 Task: Use the formula "ASIN" in spreadsheet "Project portfolio".
Action: Mouse moved to (113, 94)
Screenshot: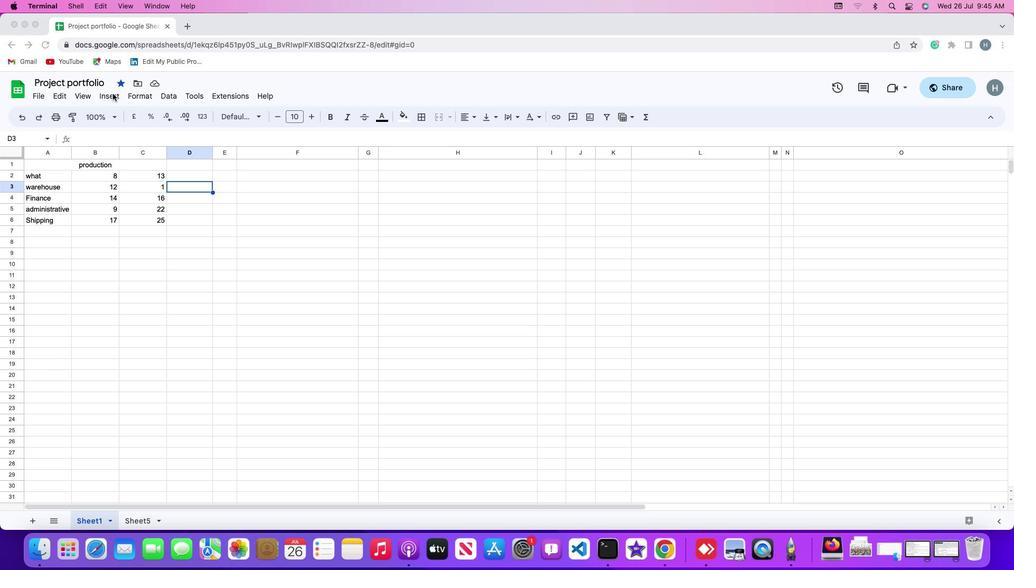 
Action: Mouse pressed left at (113, 94)
Screenshot: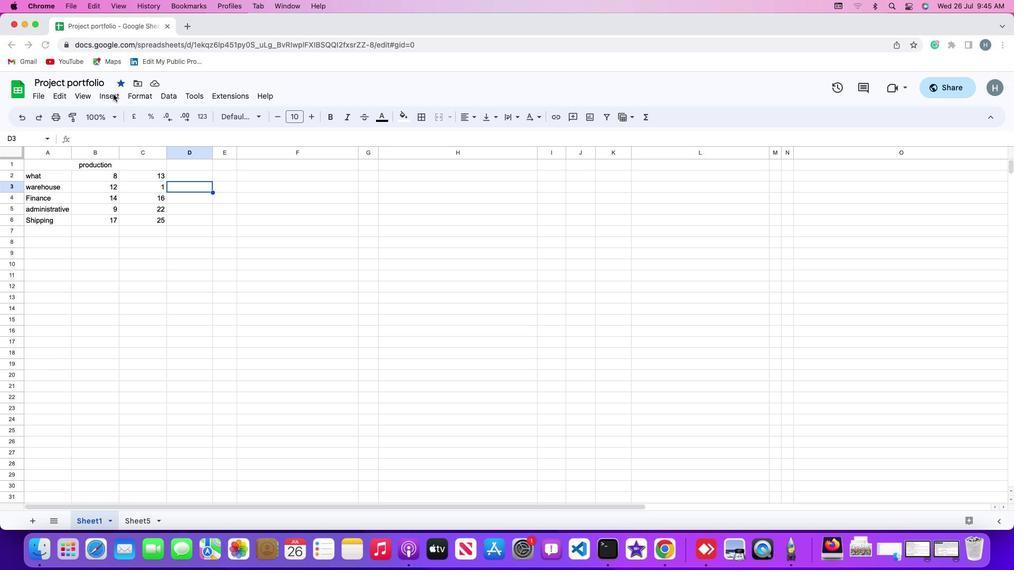 
Action: Mouse moved to (114, 93)
Screenshot: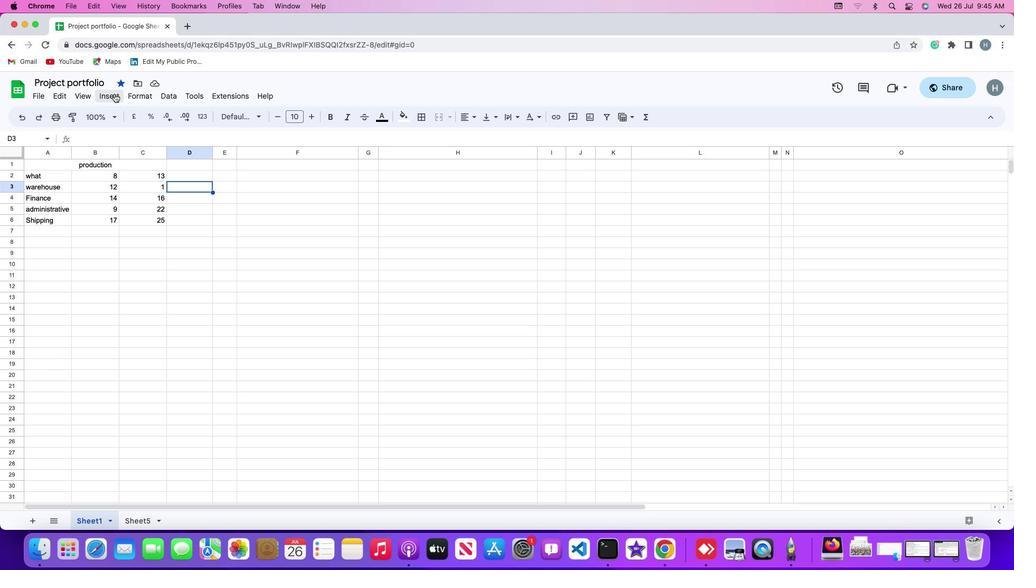 
Action: Mouse pressed left at (114, 93)
Screenshot: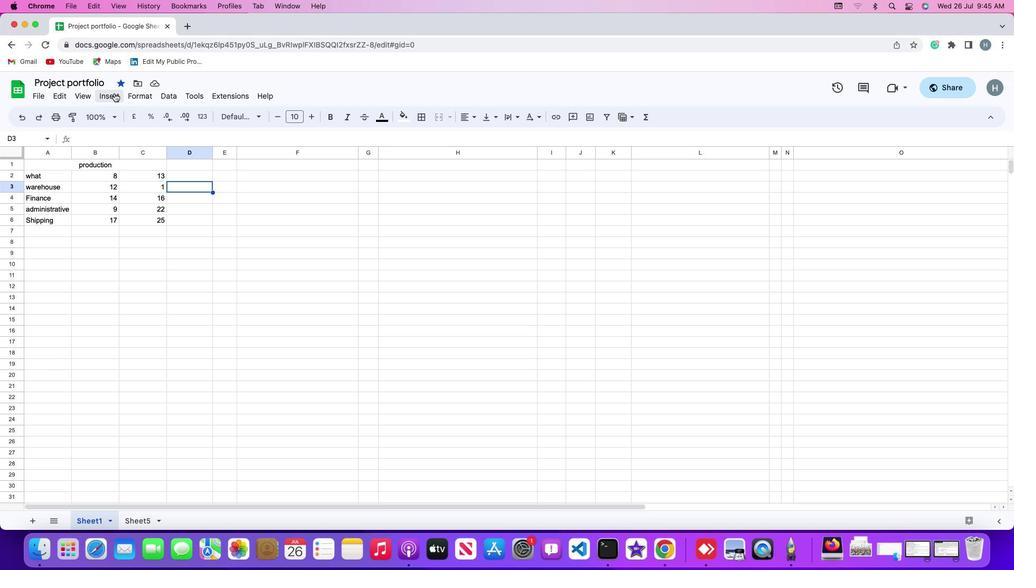 
Action: Mouse moved to (433, 298)
Screenshot: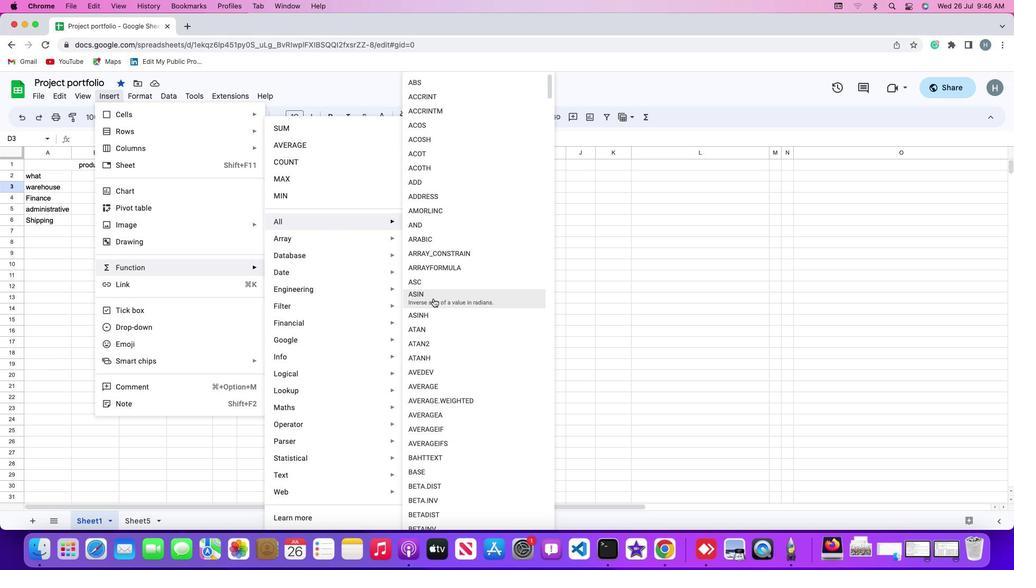 
Action: Mouse pressed left at (433, 298)
Screenshot: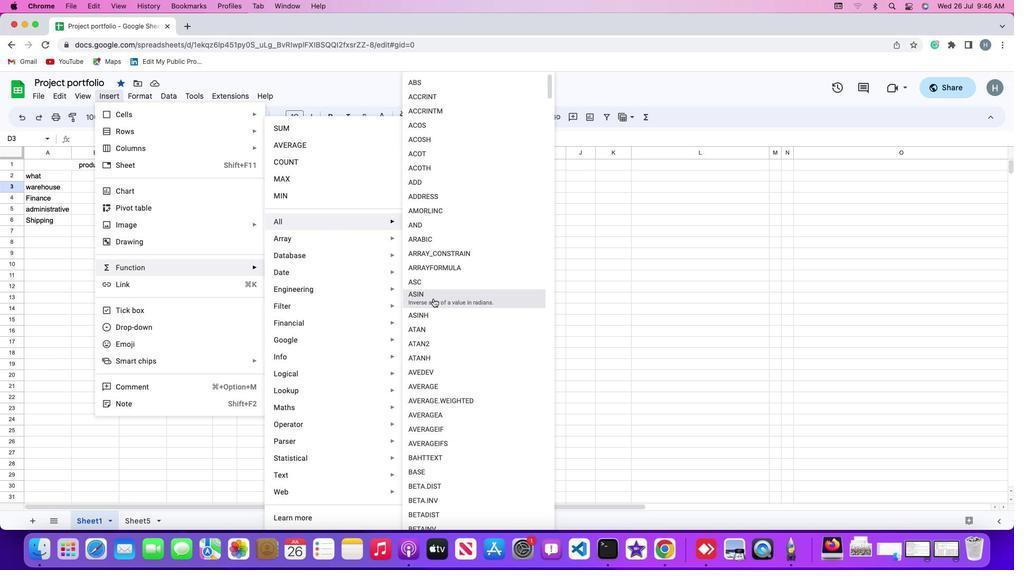 
Action: Mouse moved to (147, 186)
Screenshot: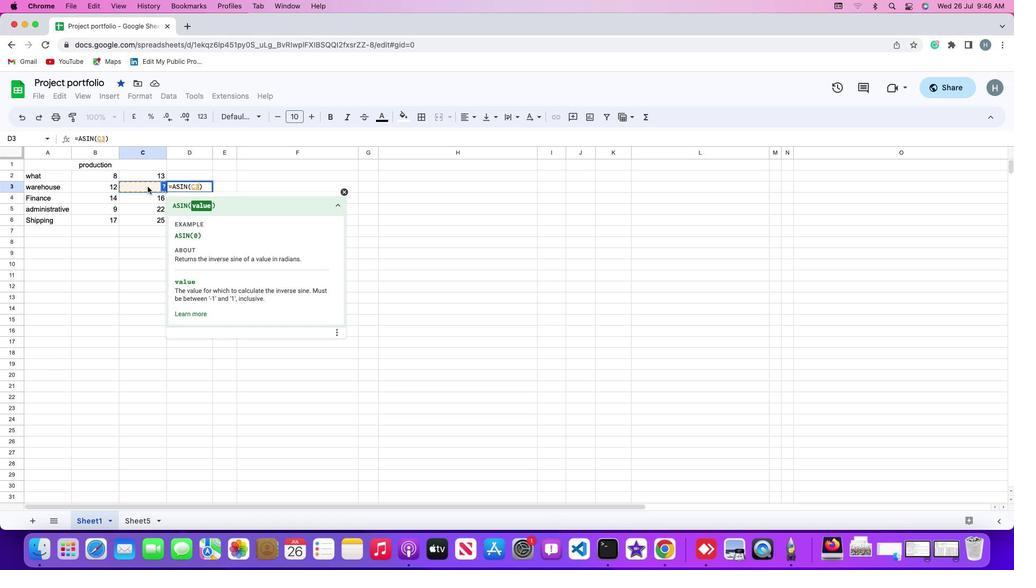 
Action: Mouse pressed left at (147, 186)
Screenshot: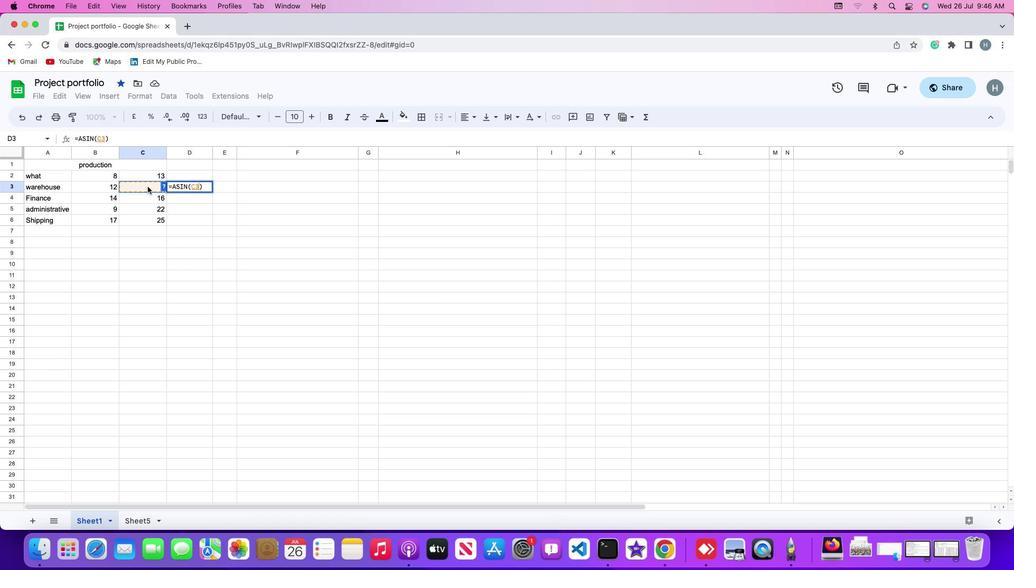 
Action: Mouse moved to (258, 232)
Screenshot: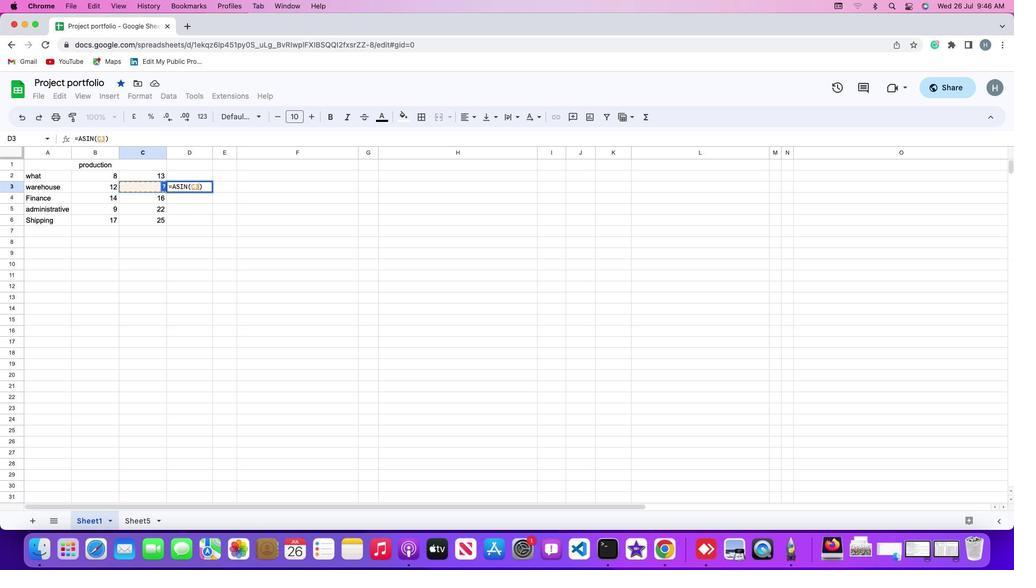 
Action: Key pressed Key.enter
Screenshot: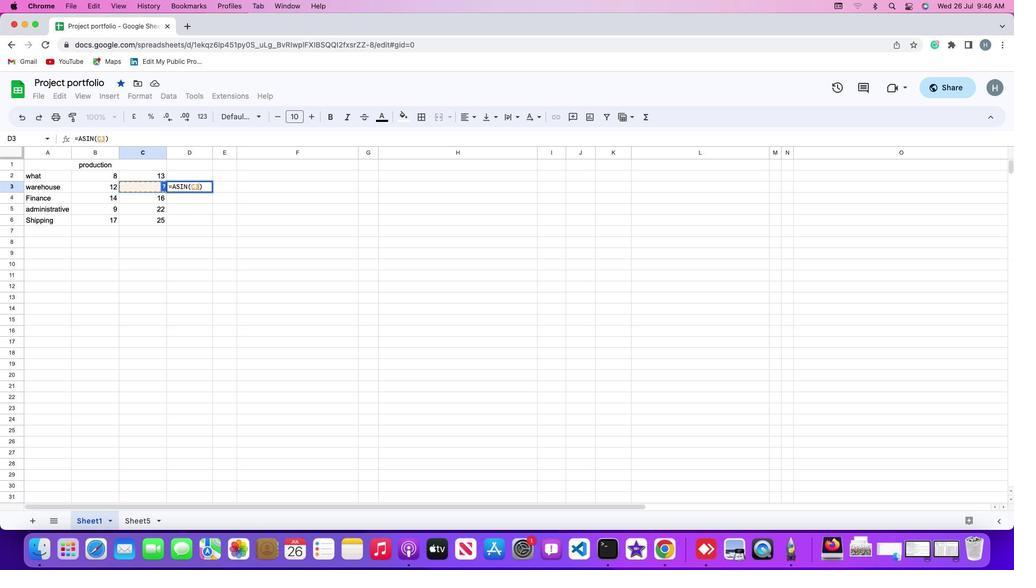 
